 Task: Select the utf-16-LE in the encoding.
Action: Mouse moved to (62, 570)
Screenshot: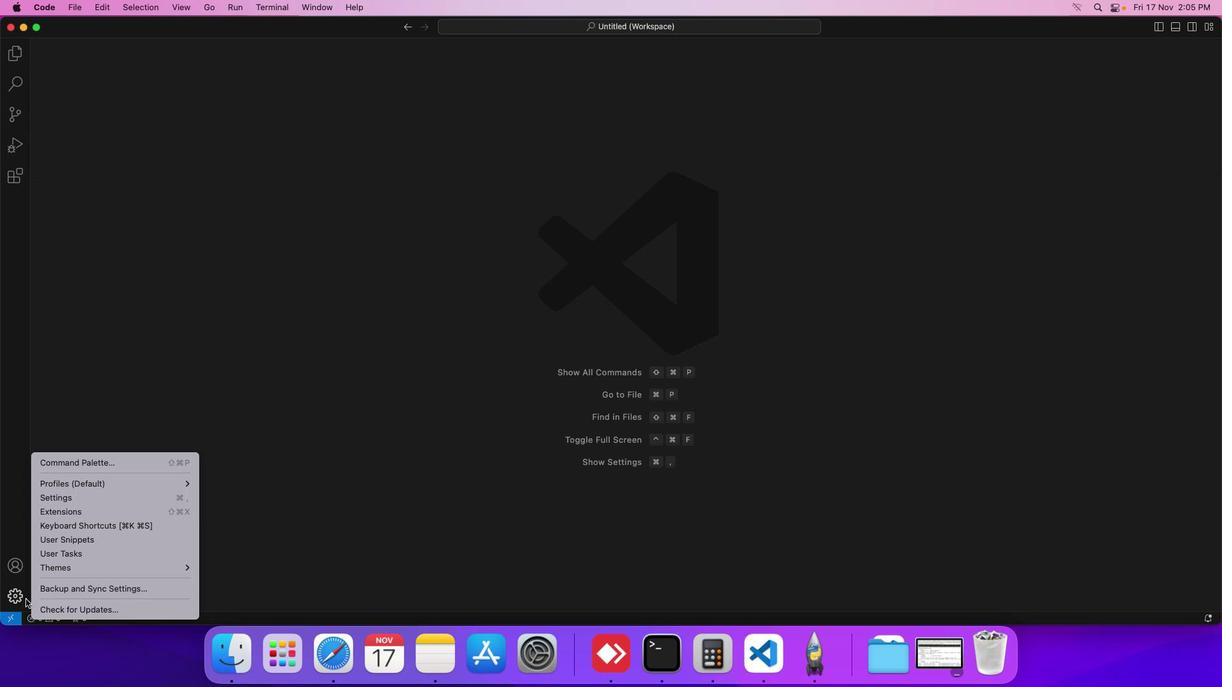 
Action: Mouse pressed left at (62, 570)
Screenshot: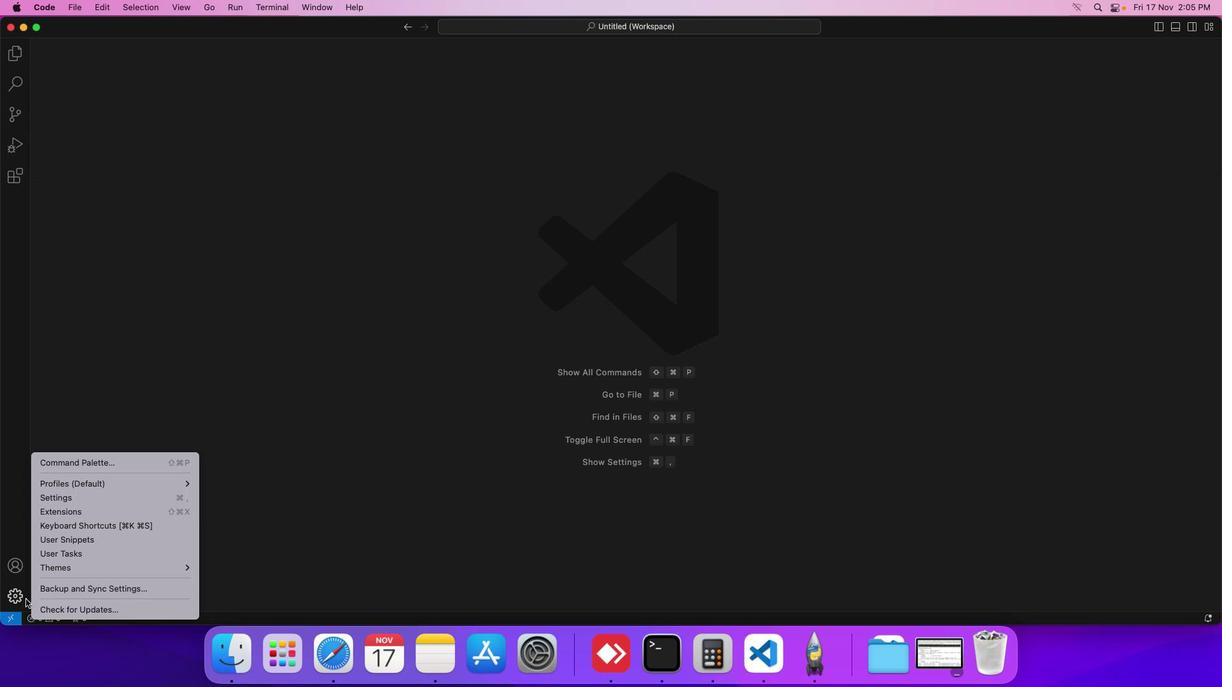 
Action: Mouse moved to (83, 492)
Screenshot: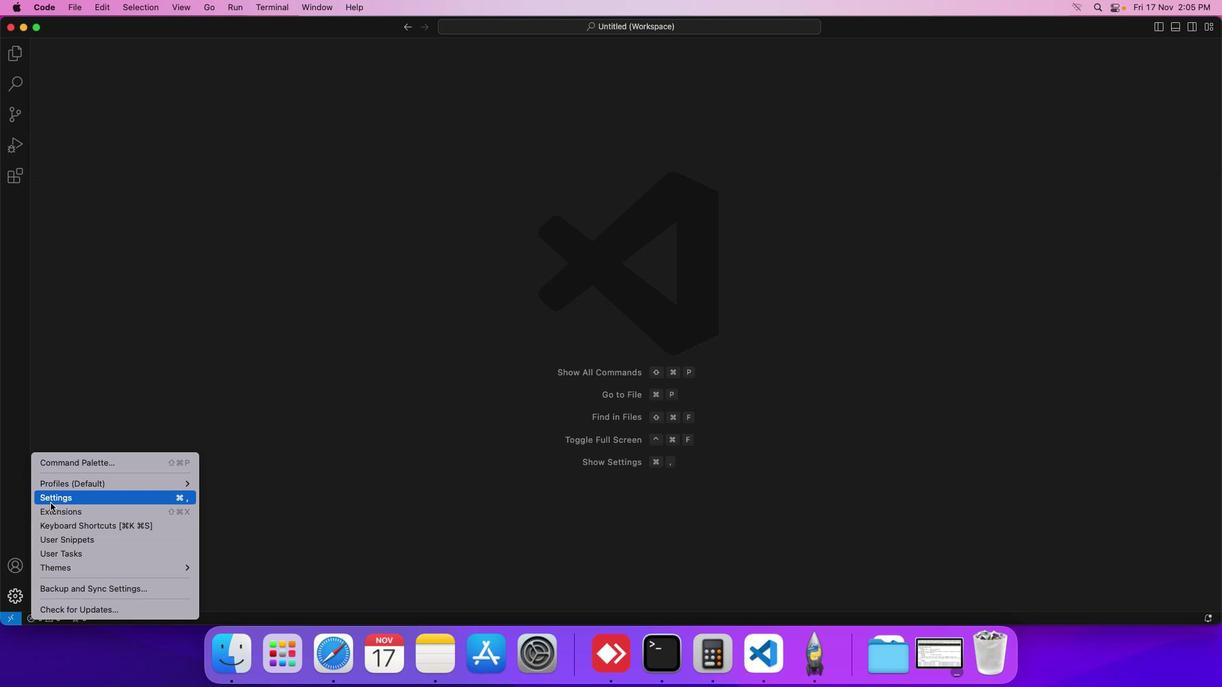
Action: Mouse pressed left at (83, 492)
Screenshot: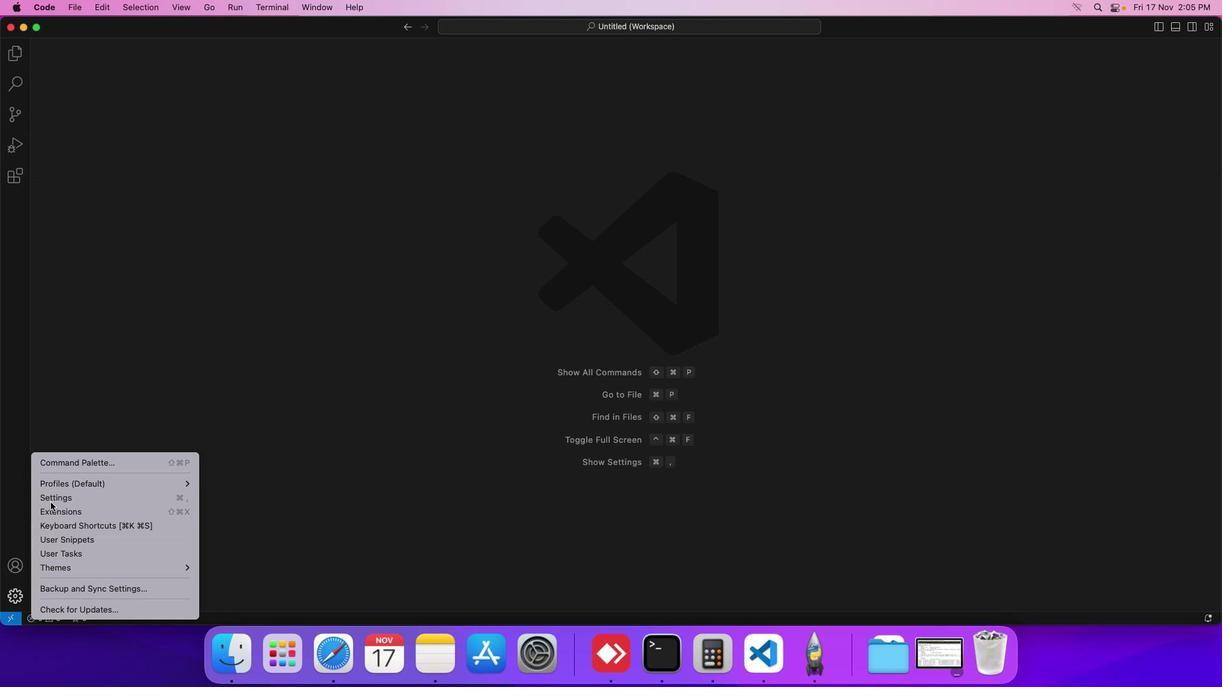 
Action: Mouse moved to (309, 164)
Screenshot: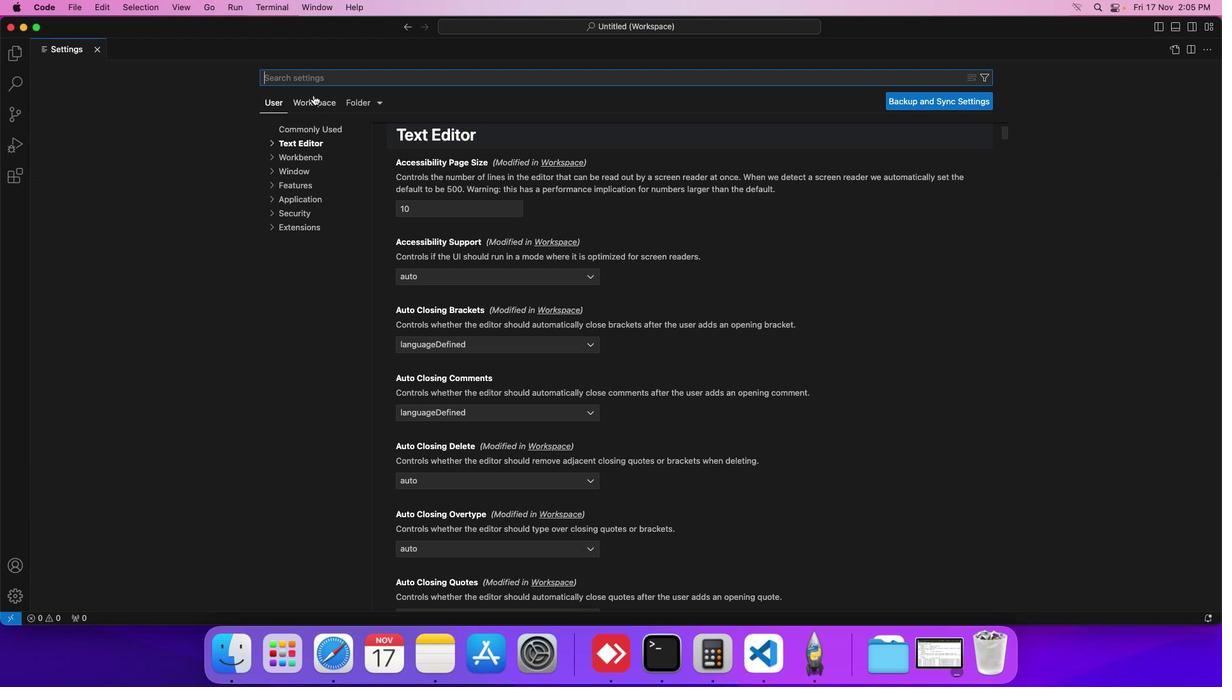 
Action: Mouse pressed left at (309, 164)
Screenshot: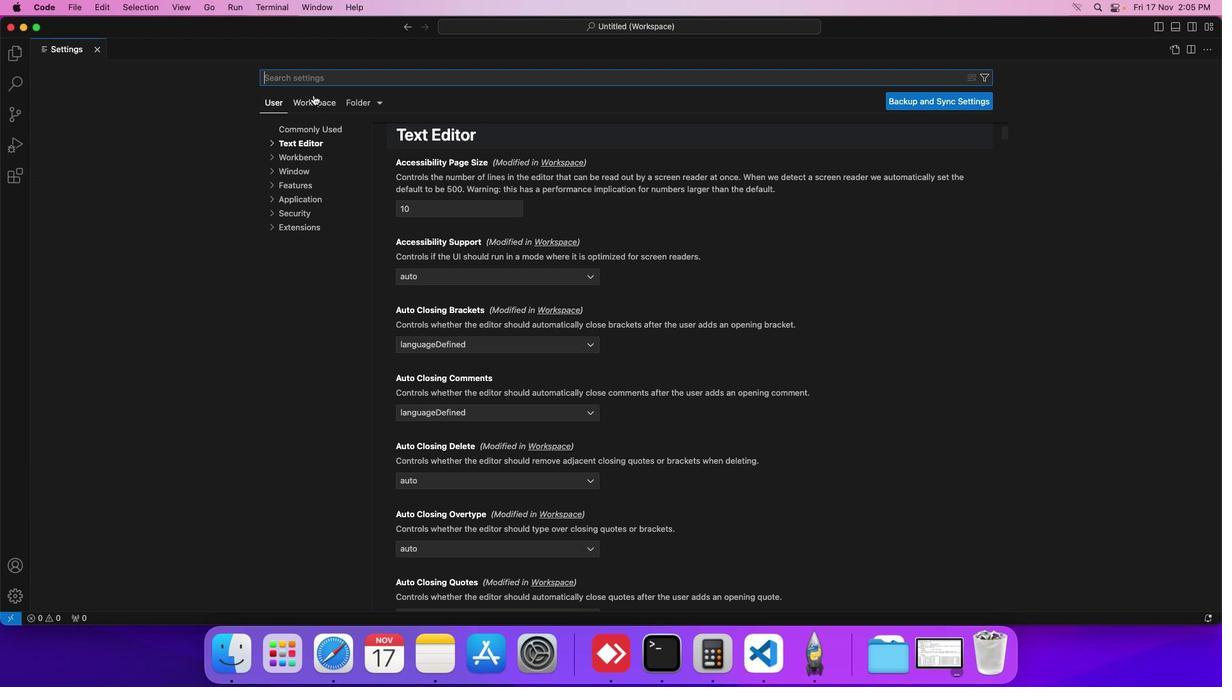 
Action: Mouse moved to (303, 203)
Screenshot: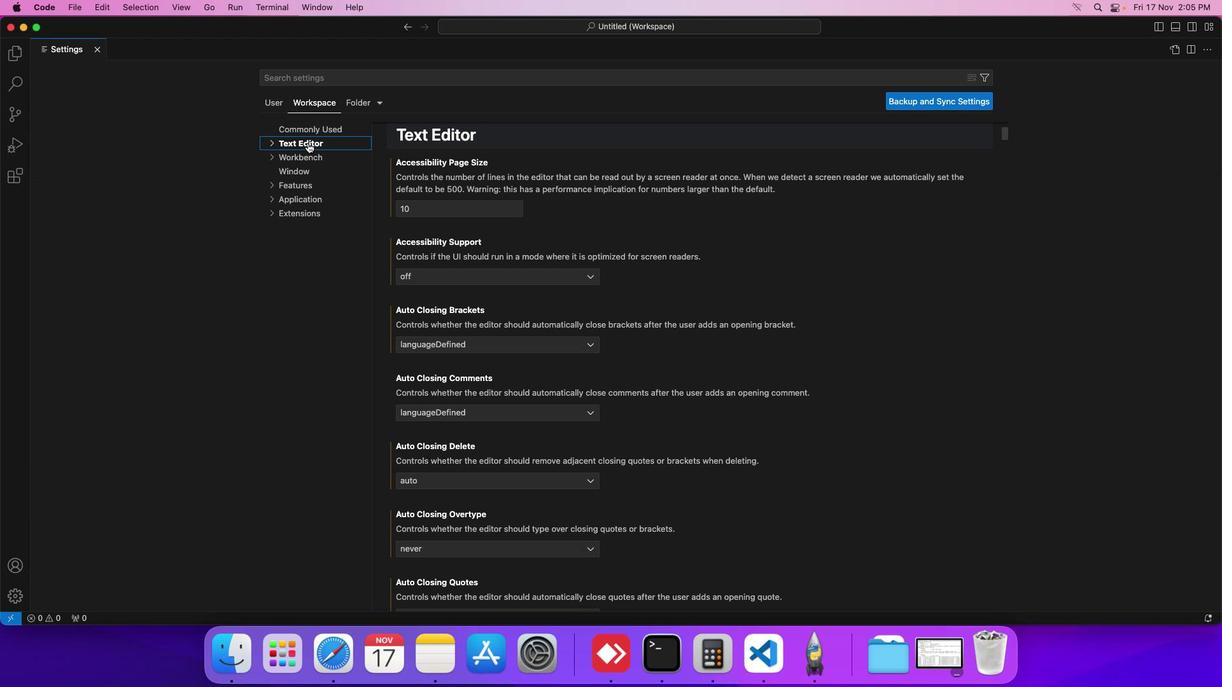 
Action: Mouse pressed left at (303, 203)
Screenshot: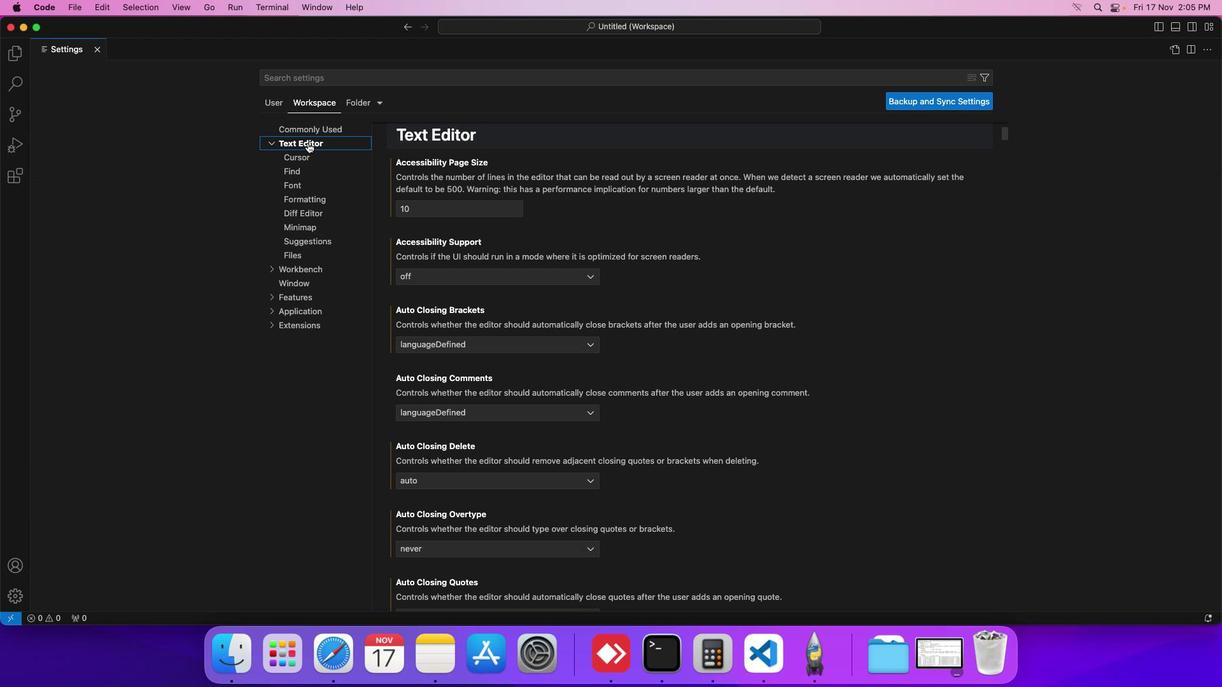 
Action: Mouse moved to (295, 290)
Screenshot: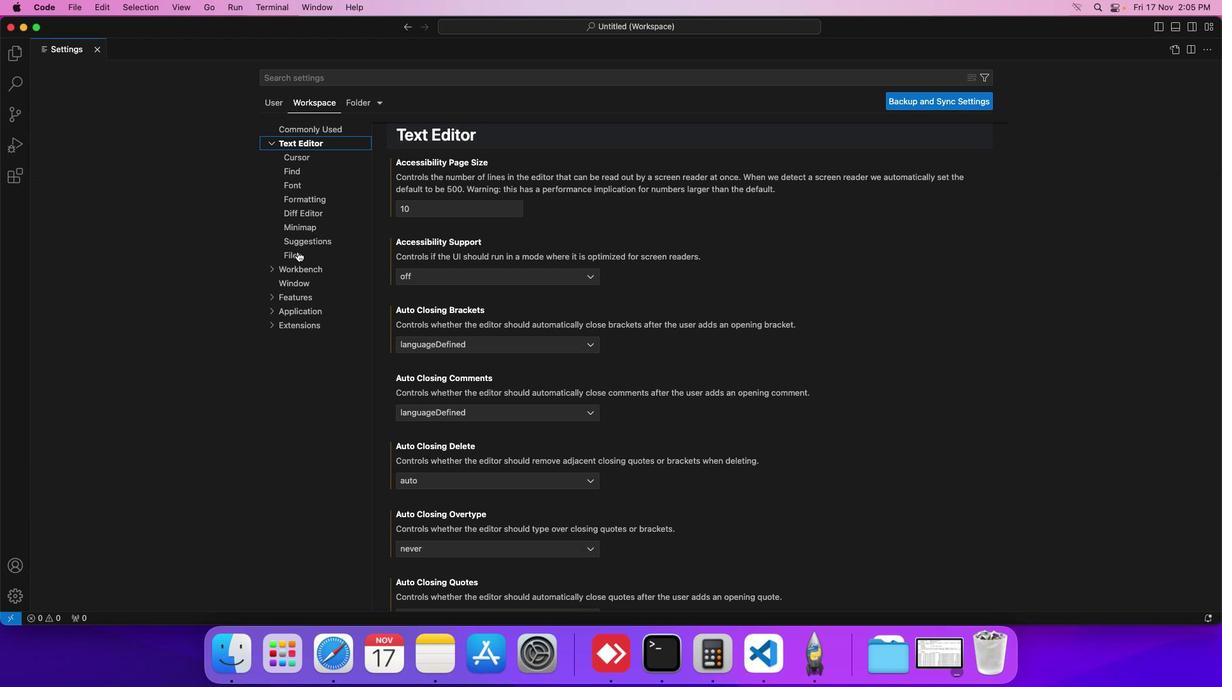 
Action: Mouse pressed left at (295, 290)
Screenshot: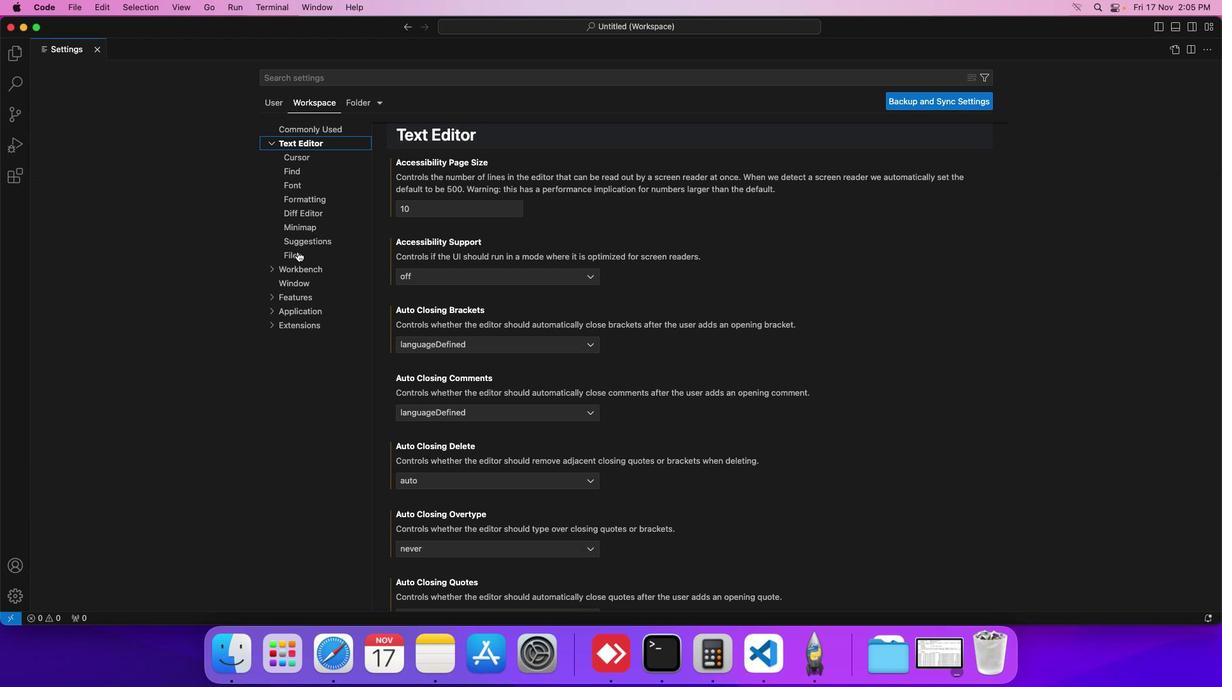 
Action: Mouse moved to (439, 372)
Screenshot: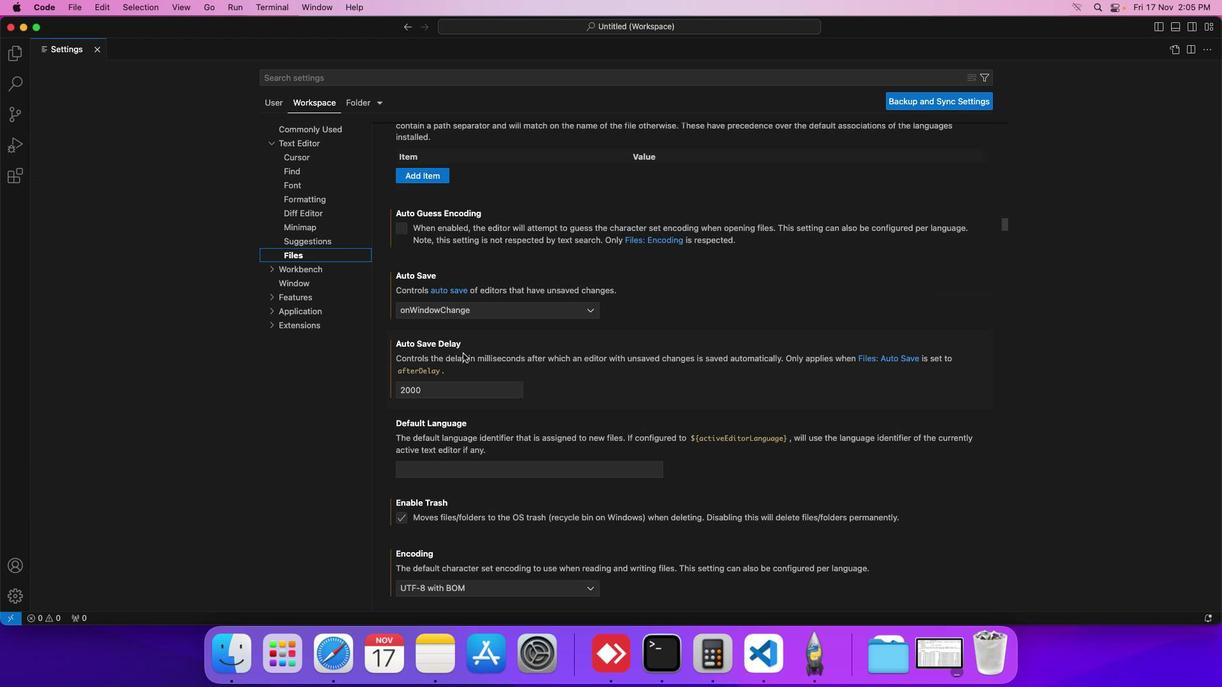 
Action: Mouse scrolled (439, 372) with delta (40, 87)
Screenshot: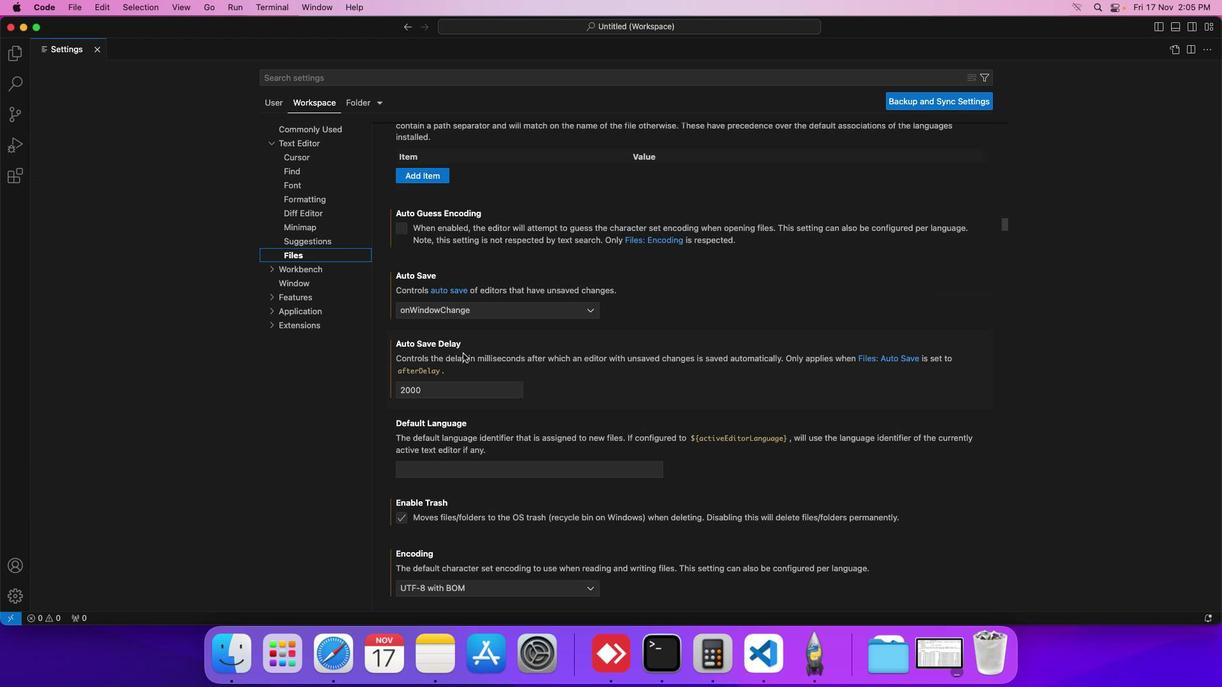 
Action: Mouse moved to (437, 372)
Screenshot: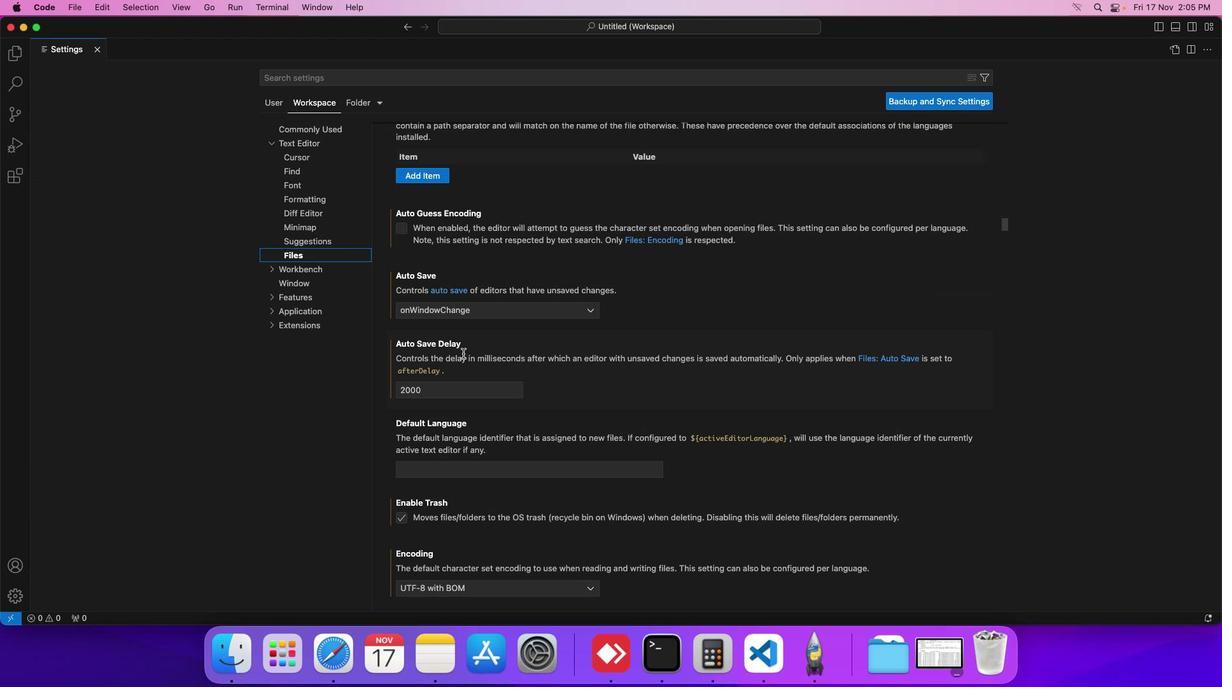 
Action: Mouse scrolled (437, 372) with delta (40, 87)
Screenshot: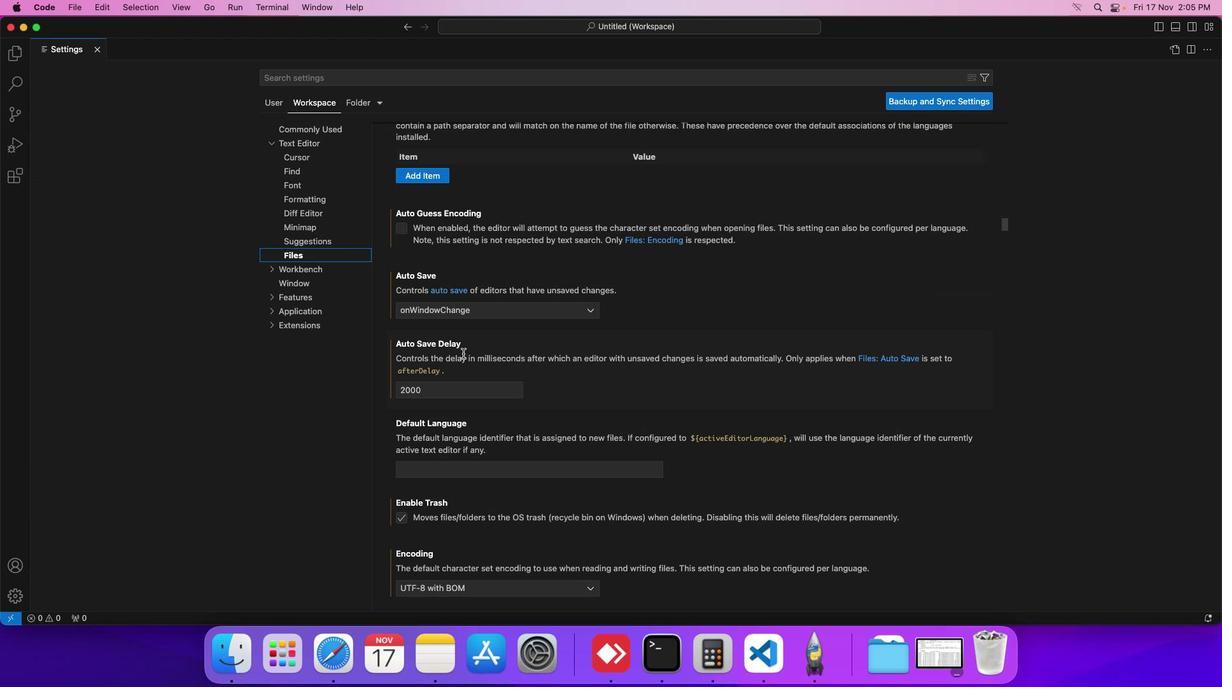 
Action: Mouse moved to (437, 372)
Screenshot: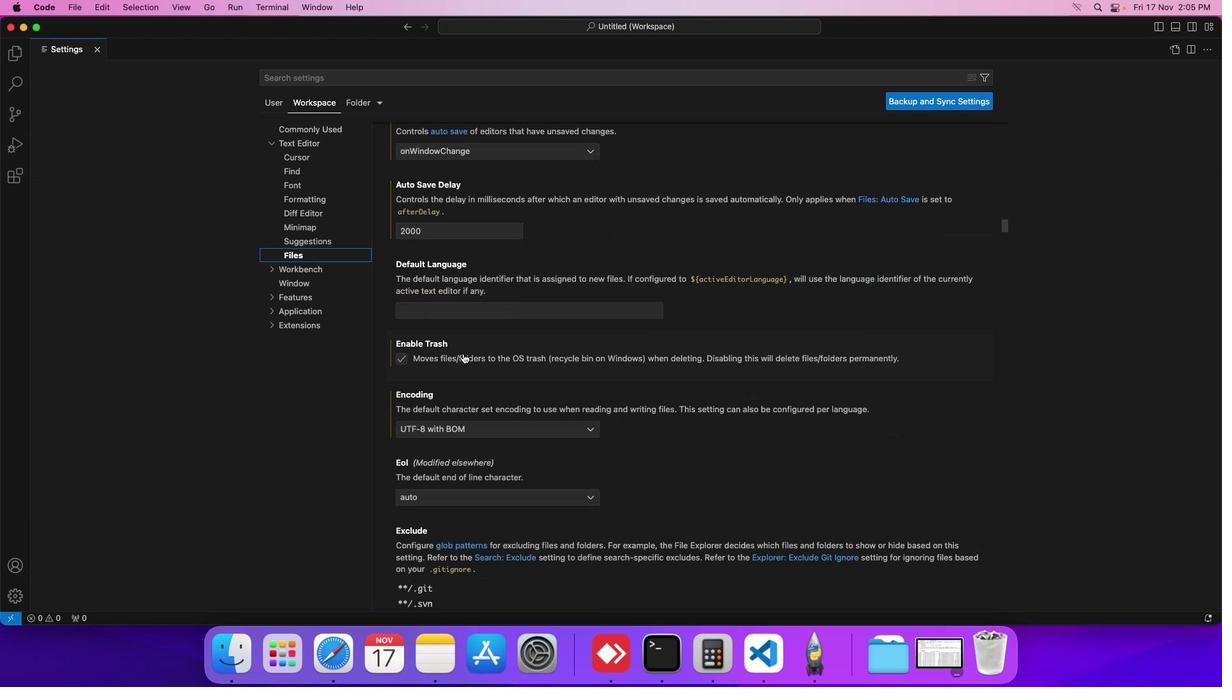 
Action: Mouse scrolled (437, 372) with delta (40, 87)
Screenshot: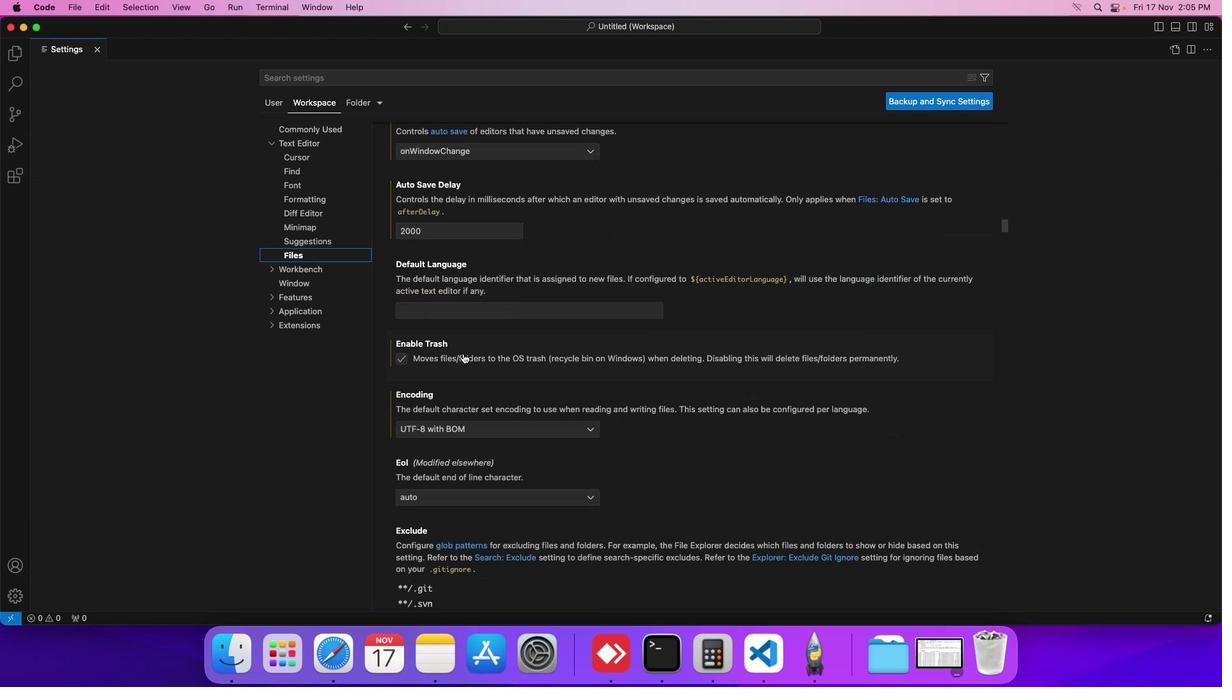
Action: Mouse moved to (436, 373)
Screenshot: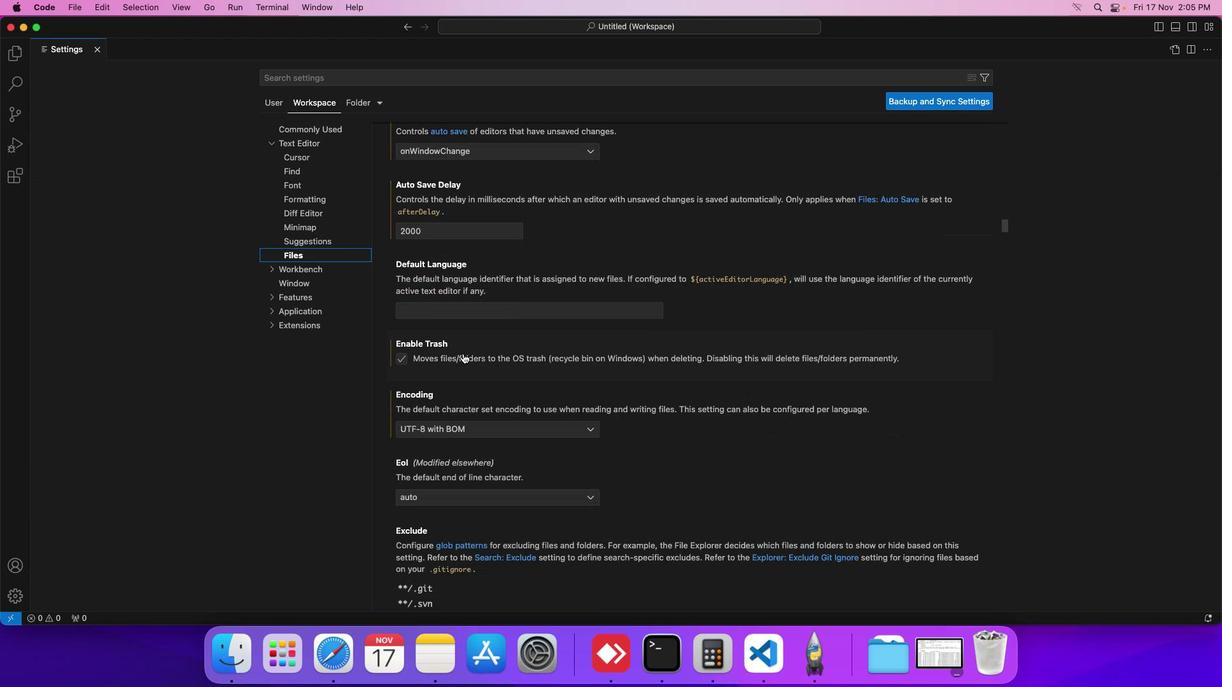 
Action: Mouse scrolled (436, 373) with delta (40, 87)
Screenshot: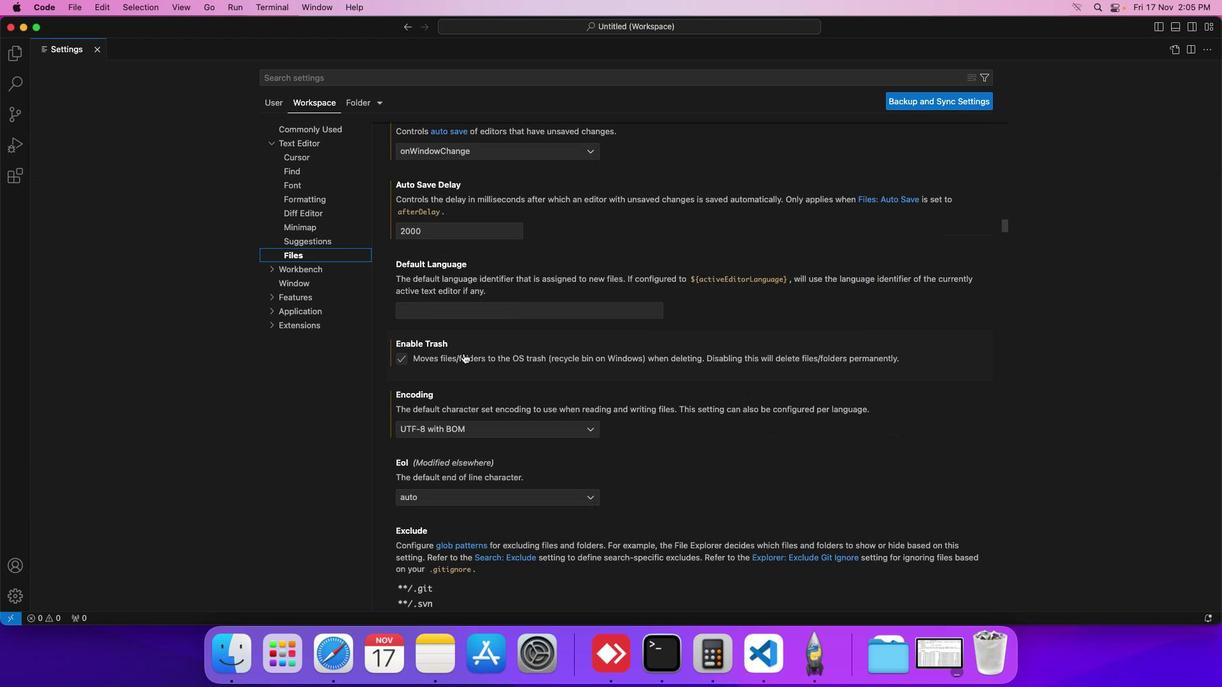 
Action: Mouse scrolled (436, 373) with delta (40, 86)
Screenshot: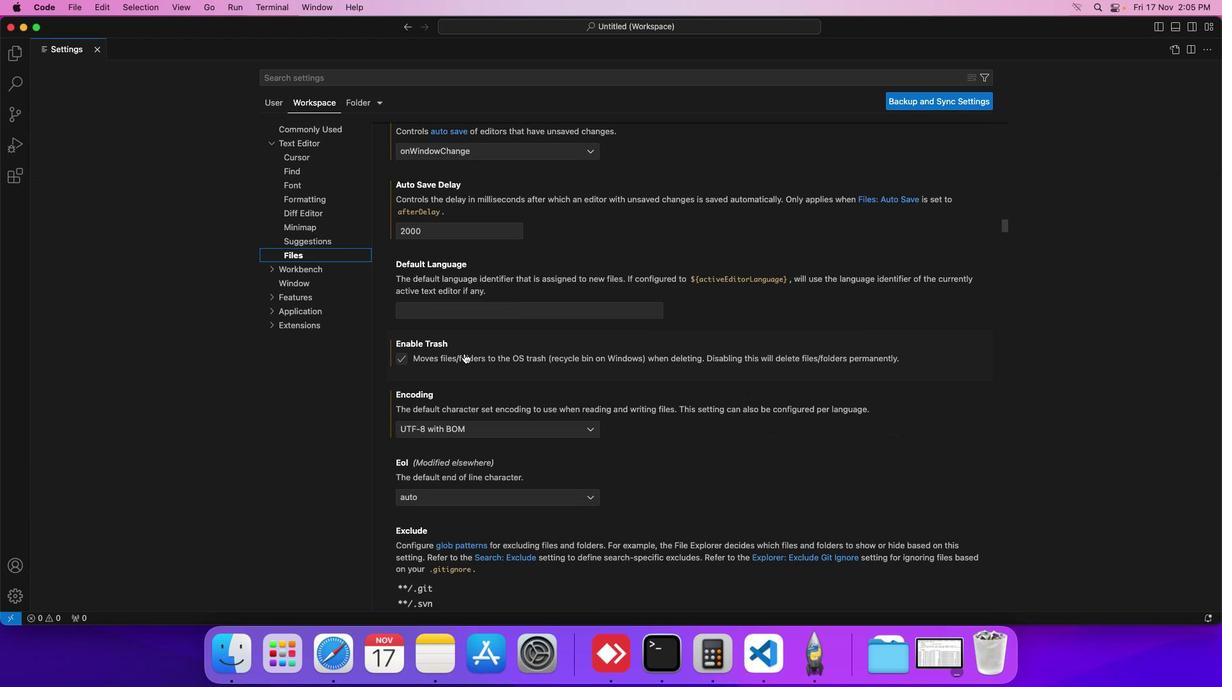 
Action: Mouse moved to (445, 390)
Screenshot: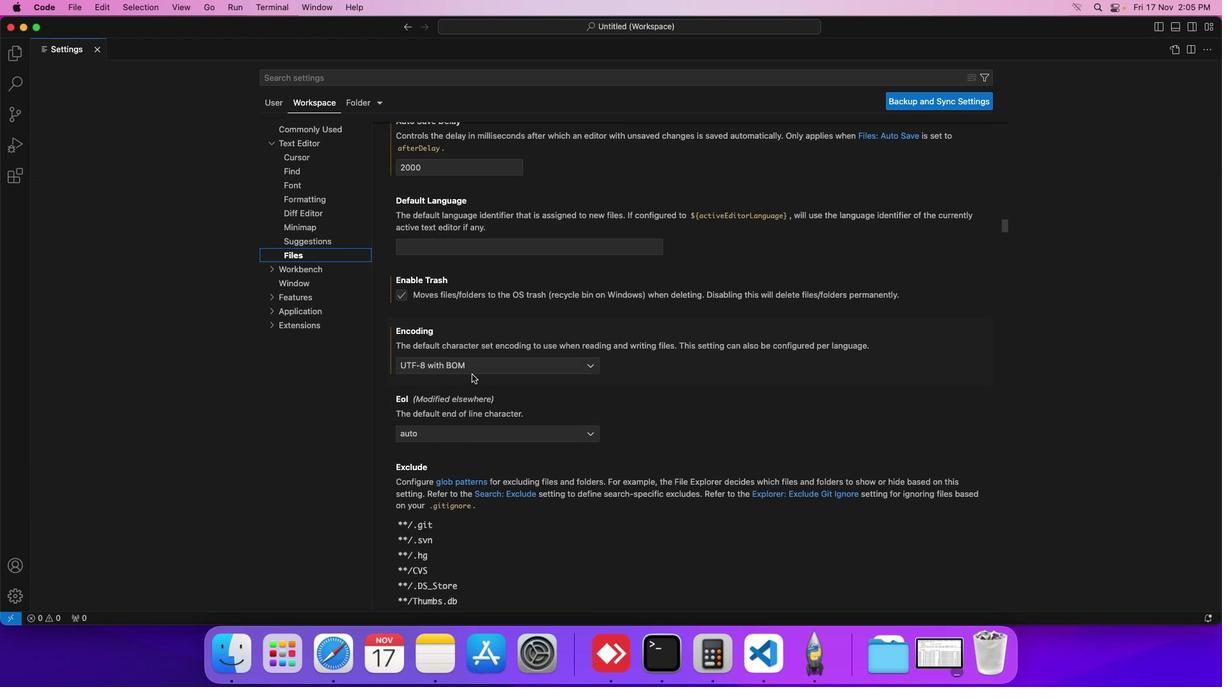 
Action: Mouse scrolled (445, 390) with delta (40, 87)
Screenshot: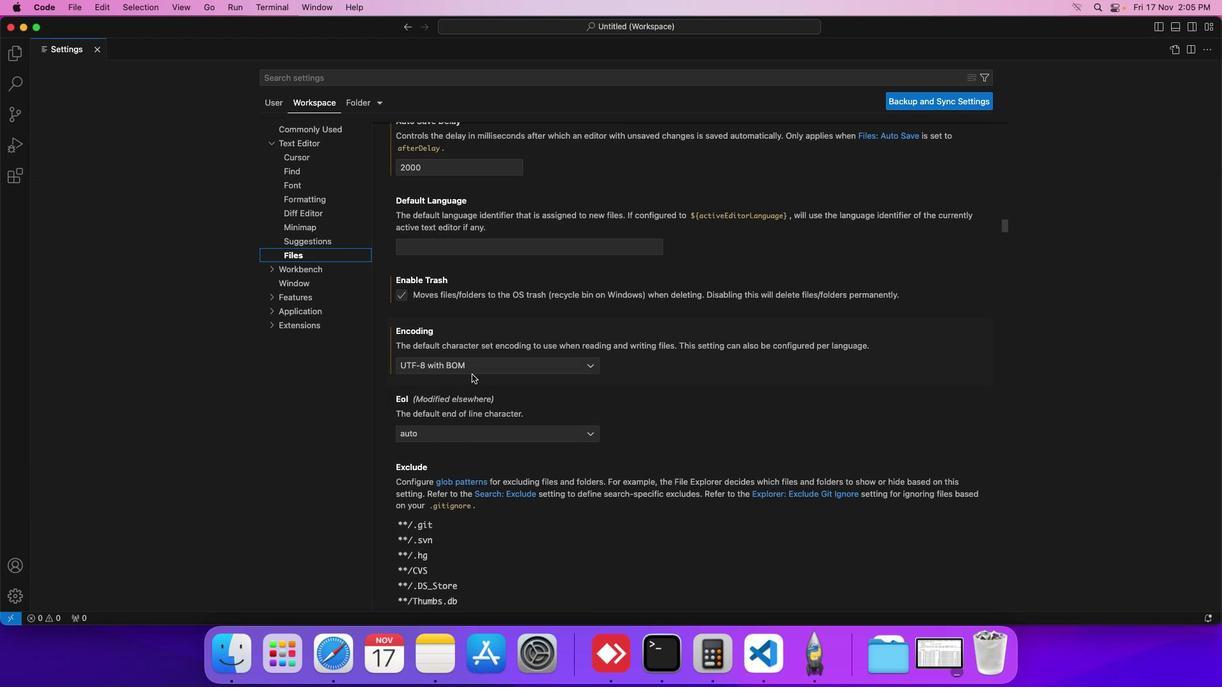 
Action: Mouse scrolled (445, 390) with delta (40, 87)
Screenshot: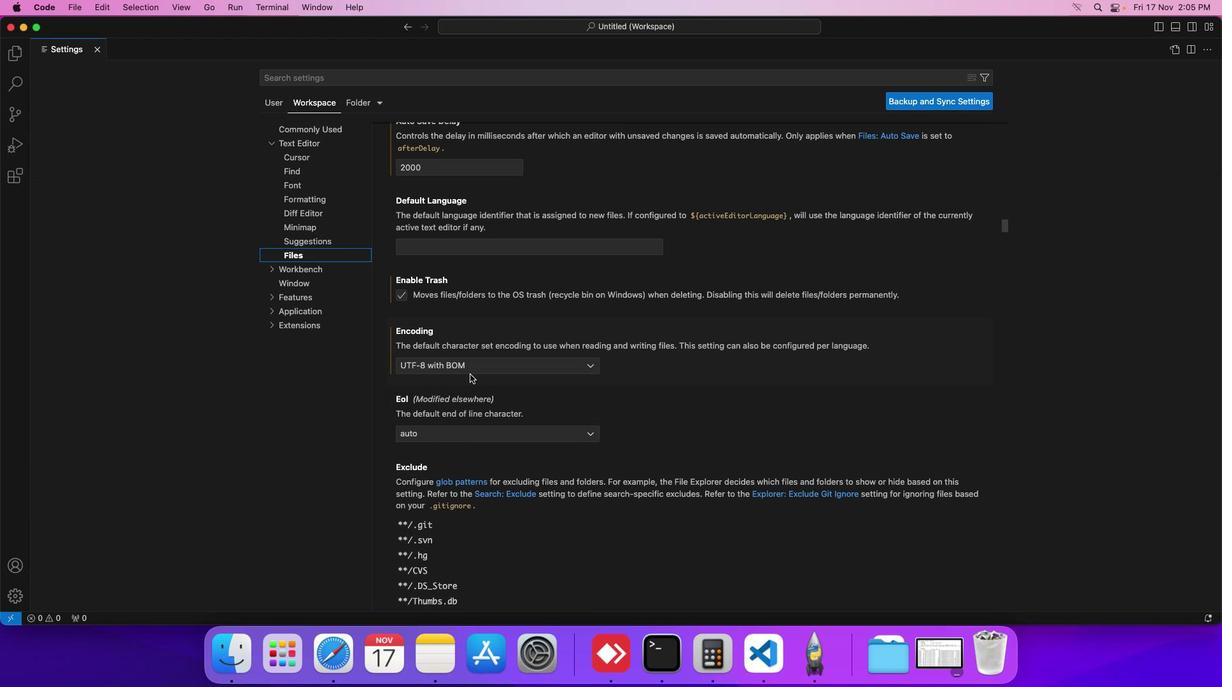 
Action: Mouse moved to (436, 385)
Screenshot: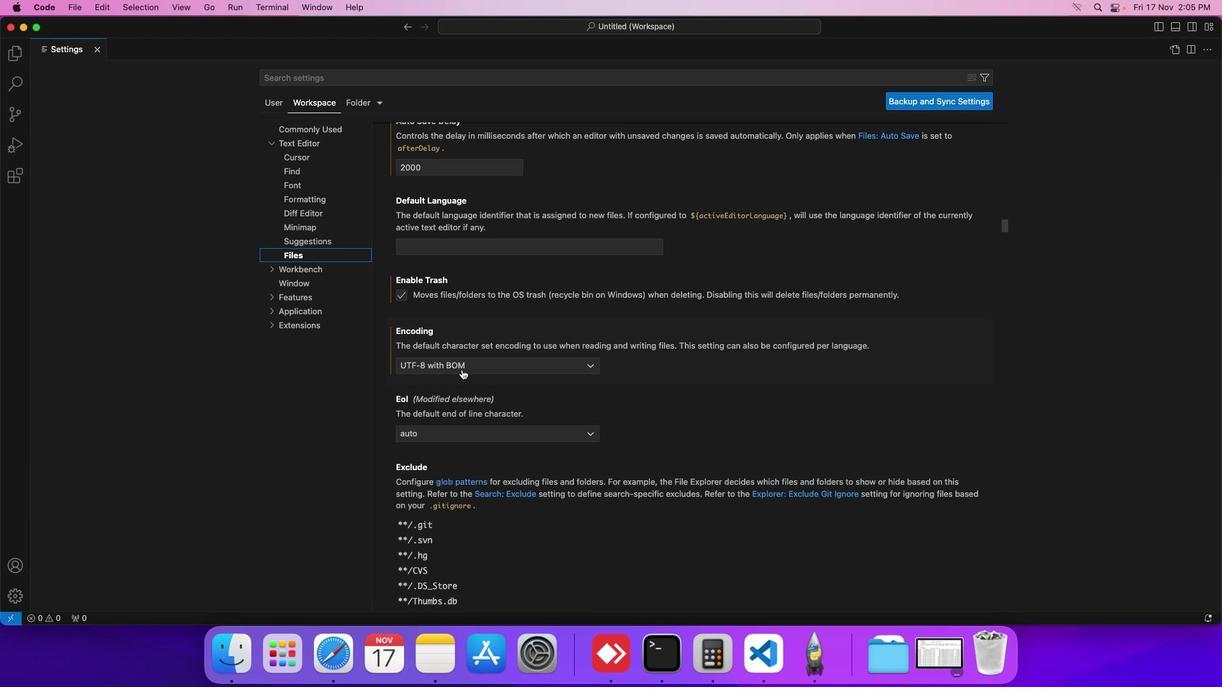 
Action: Mouse pressed left at (436, 385)
Screenshot: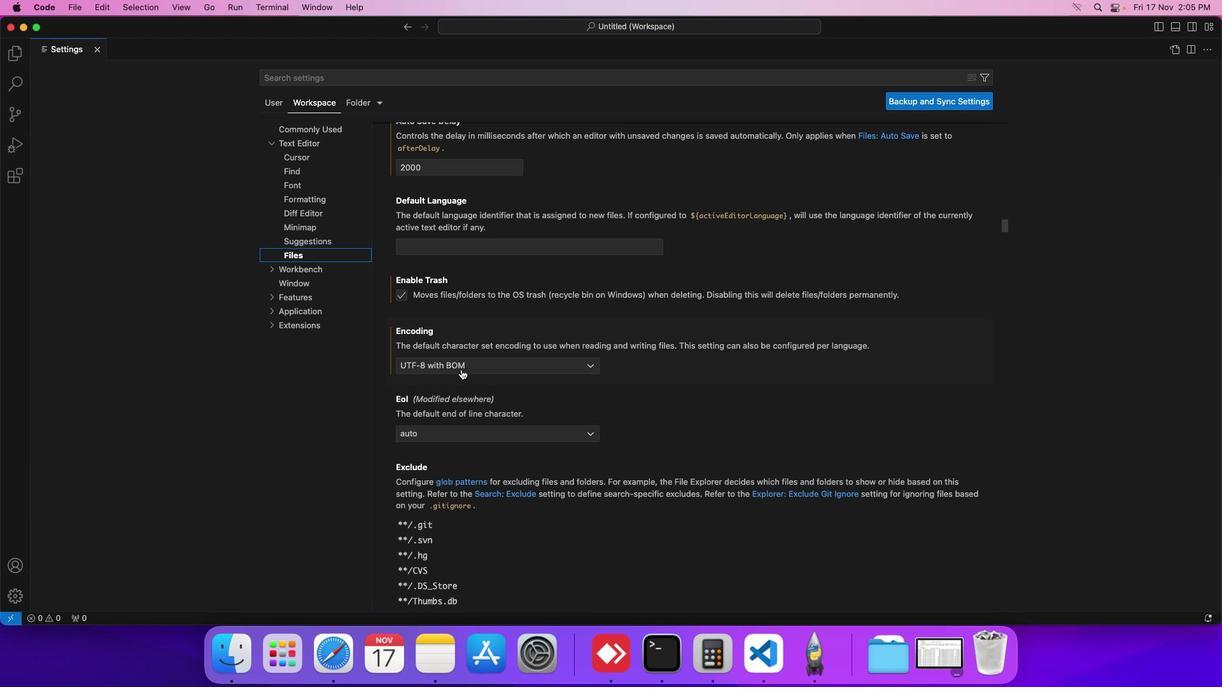 
Action: Mouse moved to (421, 421)
Screenshot: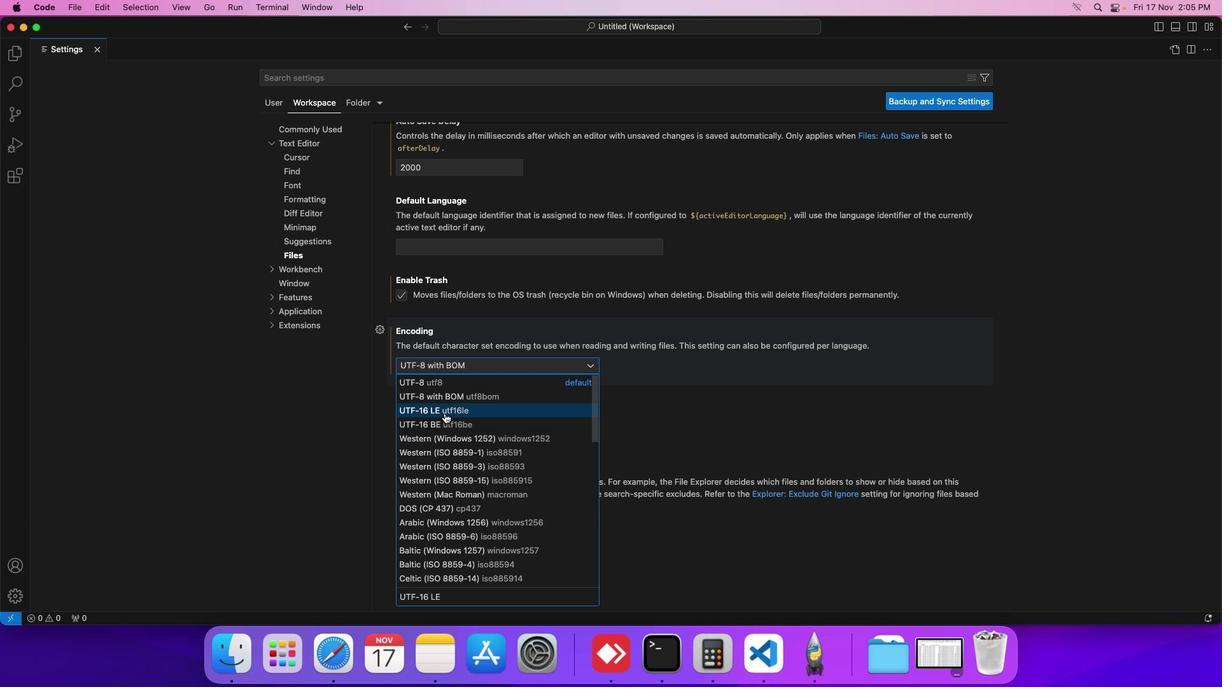 
Action: Mouse pressed left at (421, 421)
Screenshot: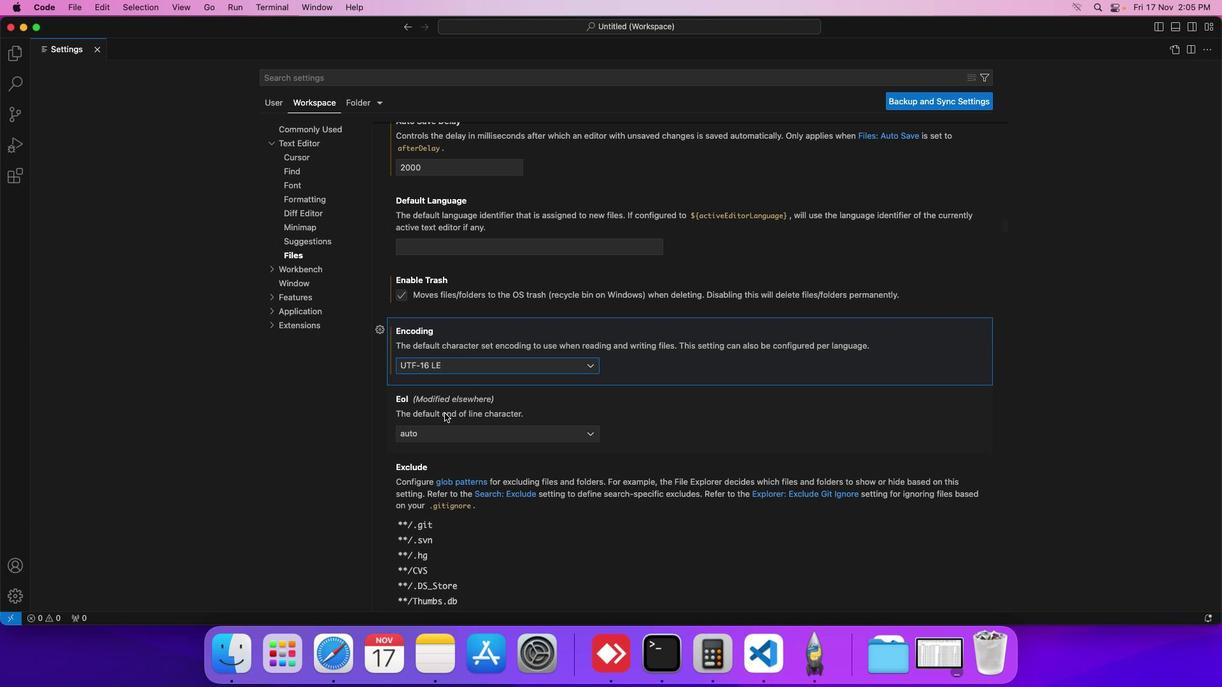 
Action: Mouse moved to (442, 395)
Screenshot: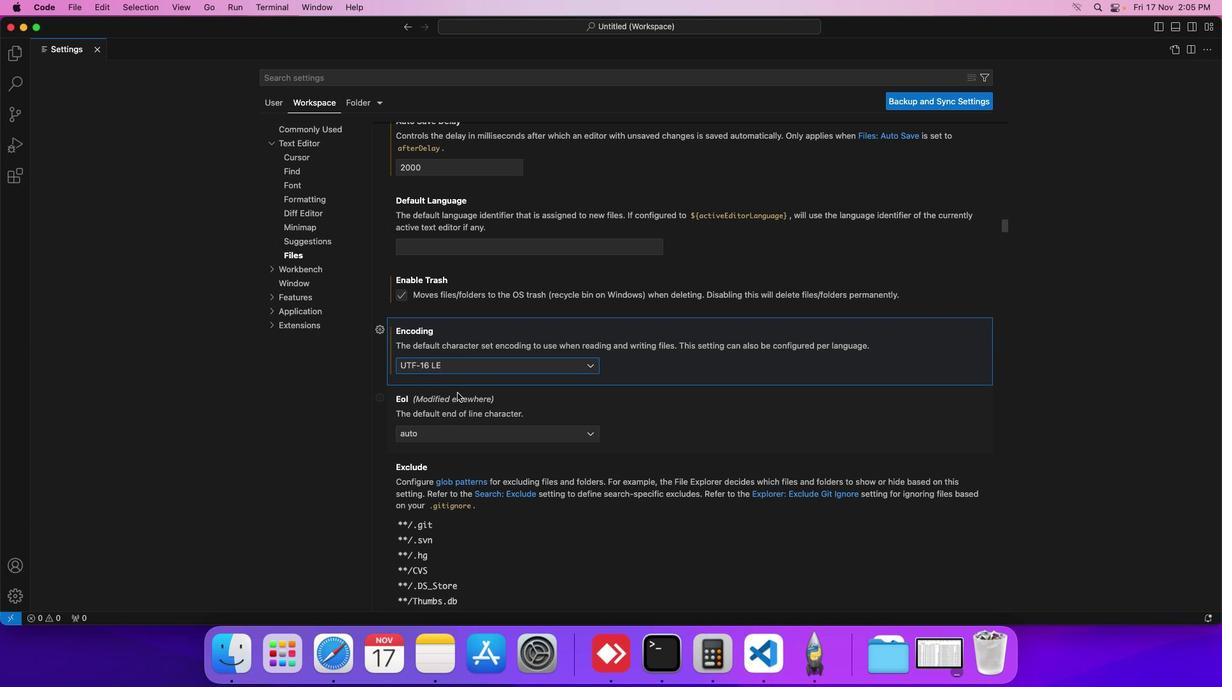 
